 Task: Use a combination of EQ and compression to control sibilance.
Action: Mouse moved to (5, 13)
Screenshot: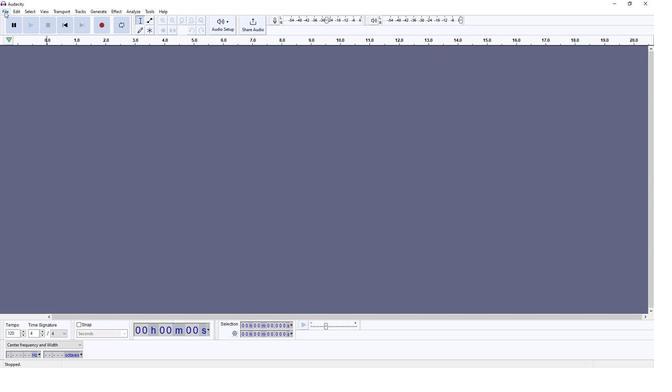 
Action: Mouse pressed left at (5, 13)
Screenshot: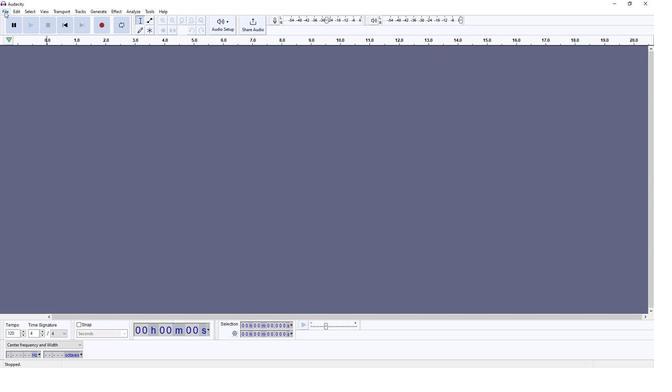 
Action: Mouse moved to (102, 77)
Screenshot: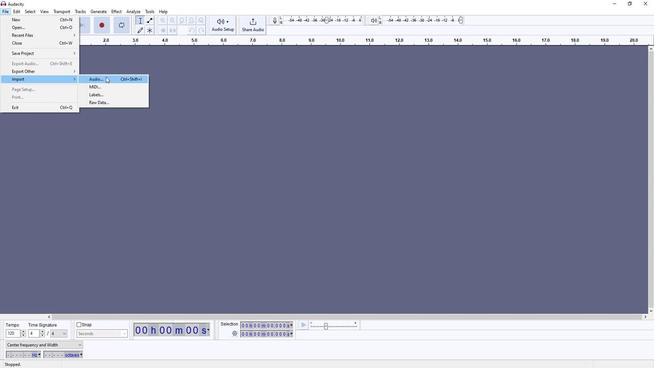 
Action: Mouse pressed left at (102, 77)
Screenshot: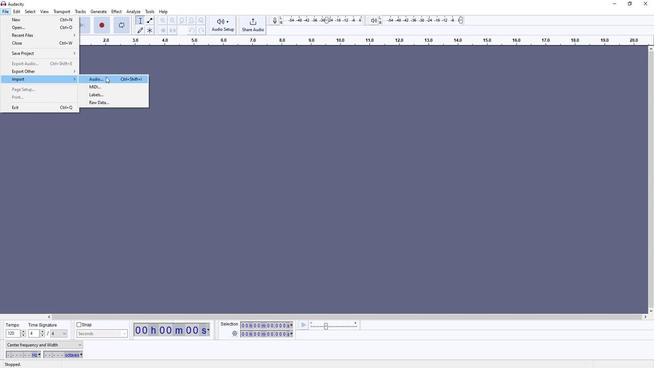 
Action: Mouse moved to (79, 103)
Screenshot: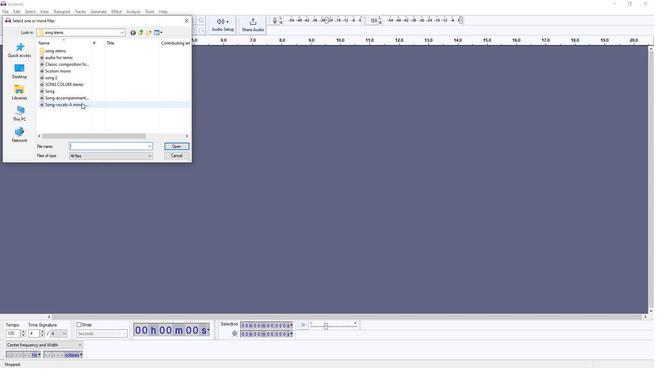 
Action: Mouse pressed left at (79, 103)
Screenshot: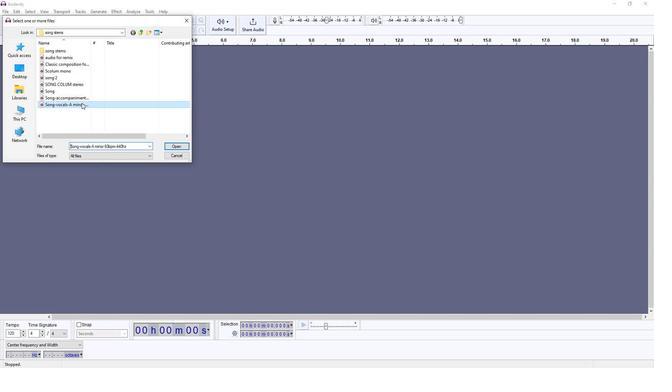 
Action: Mouse moved to (174, 145)
Screenshot: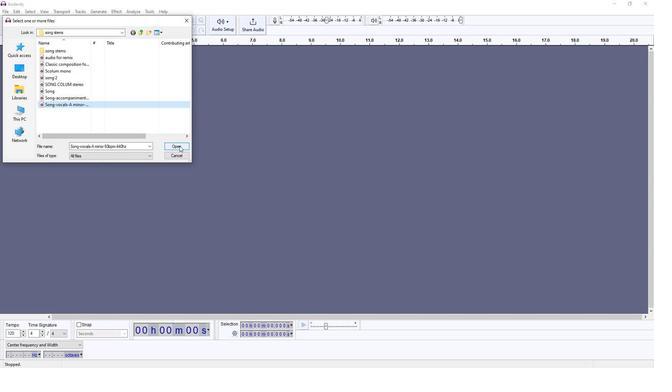 
Action: Mouse pressed left at (174, 145)
Screenshot: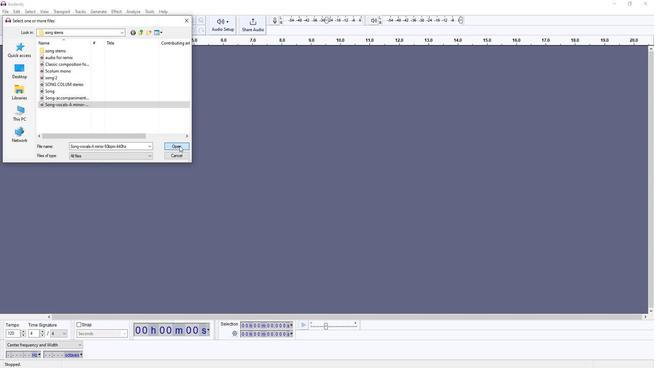 
Action: Mouse moved to (82, 82)
Screenshot: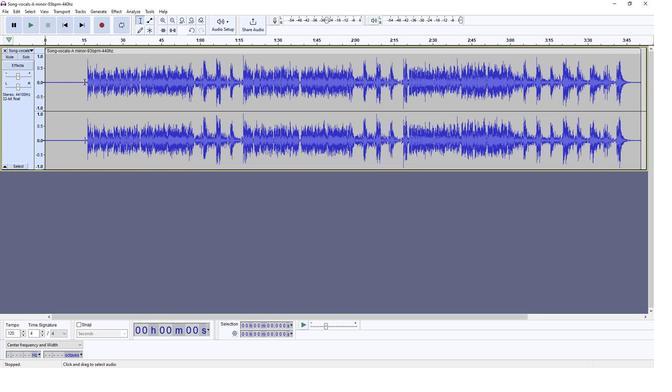 
Action: Mouse pressed left at (82, 82)
Screenshot: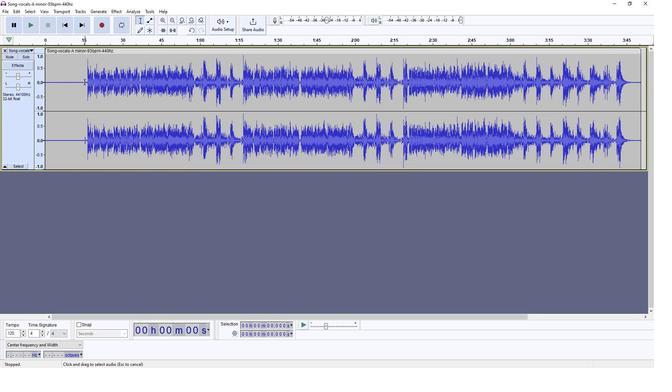 
Action: Mouse moved to (16, 14)
Screenshot: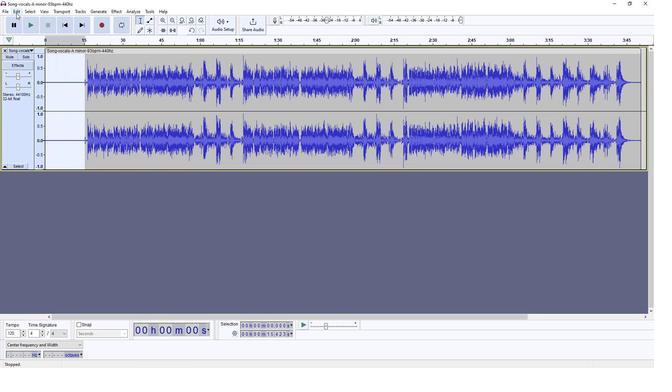 
Action: Mouse pressed left at (16, 14)
Screenshot: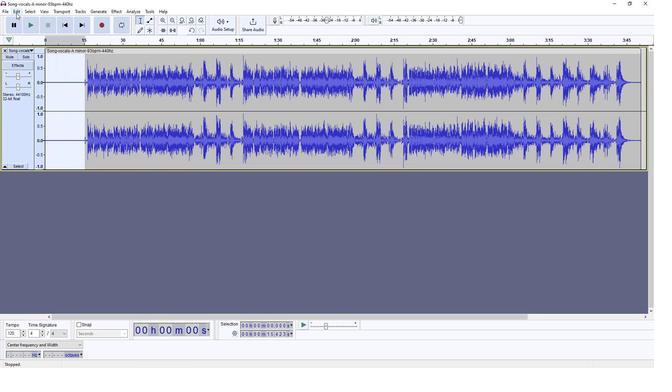 
Action: Mouse moved to (25, 36)
Screenshot: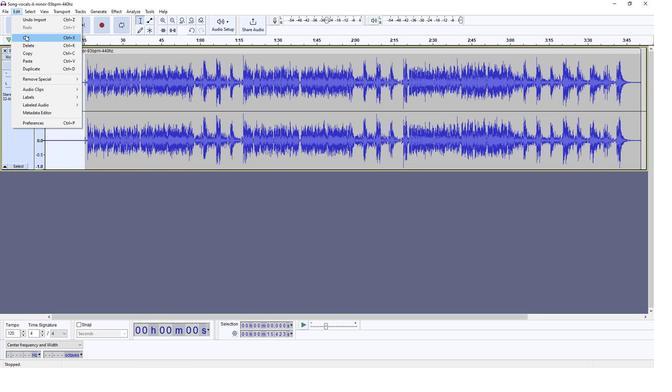 
Action: Mouse pressed left at (25, 36)
Screenshot: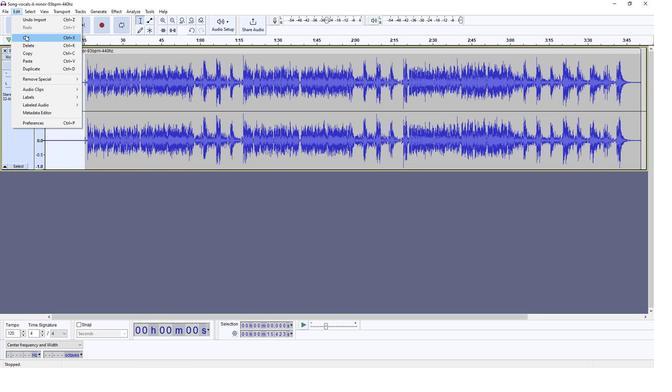 
Action: Mouse moved to (582, 57)
Screenshot: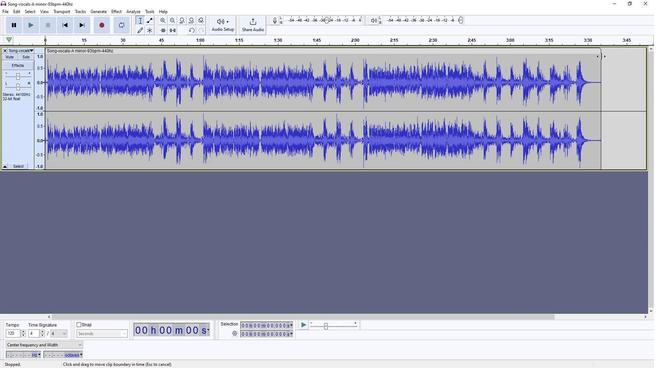 
Action: Mouse pressed left at (582, 57)
Screenshot: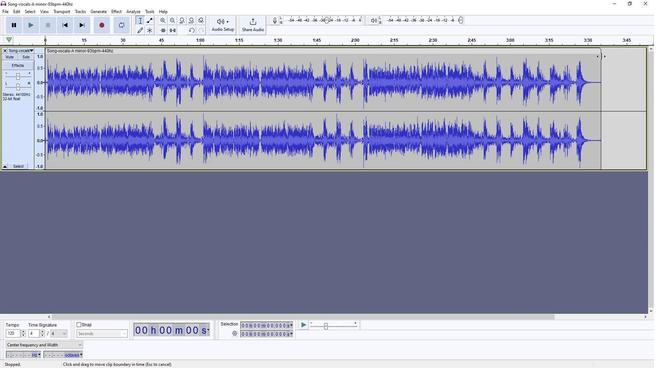 
Action: Mouse moved to (199, 66)
Screenshot: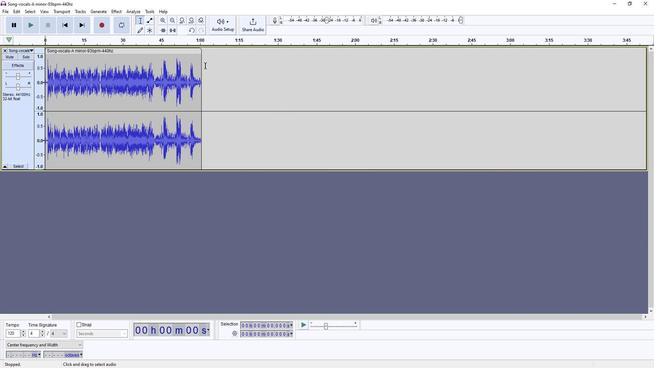 
Action: Mouse pressed left at (199, 66)
Screenshot: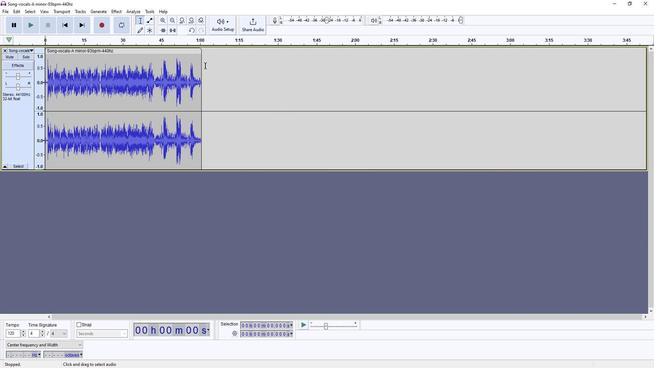 
Action: Mouse moved to (31, 28)
Screenshot: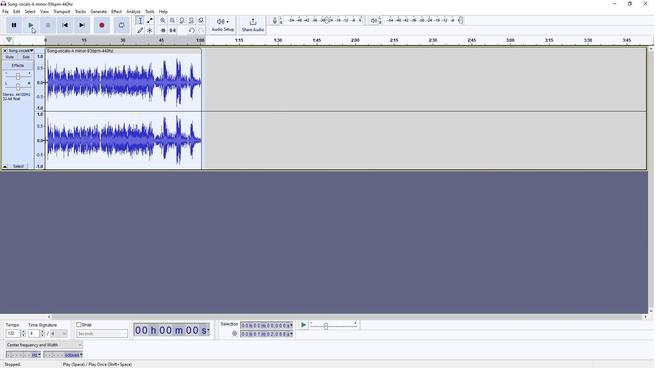 
Action: Mouse pressed left at (31, 28)
Screenshot: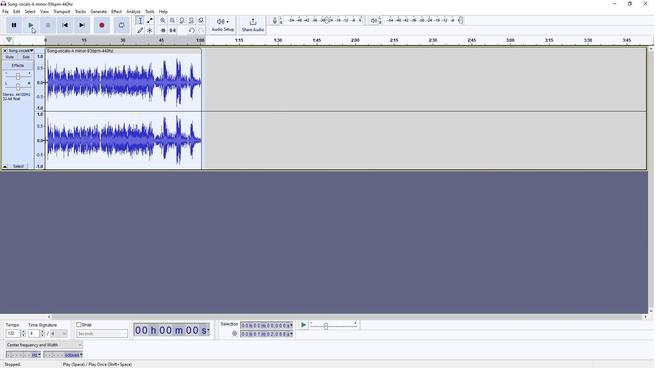 
Action: Mouse moved to (48, 25)
Screenshot: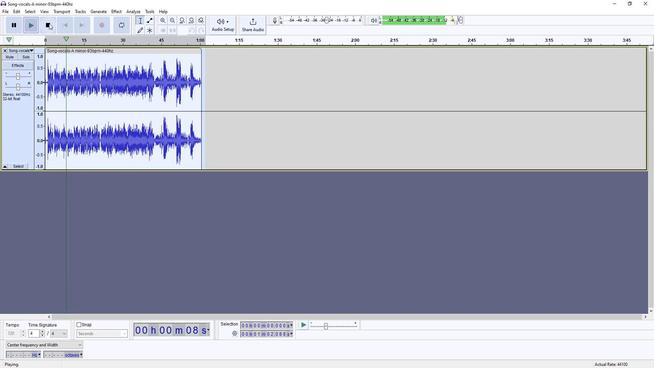 
Action: Mouse pressed left at (48, 25)
Screenshot: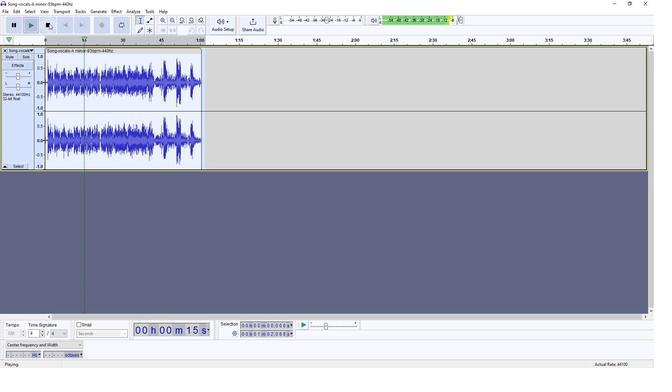 
Action: Mouse moved to (112, 11)
Screenshot: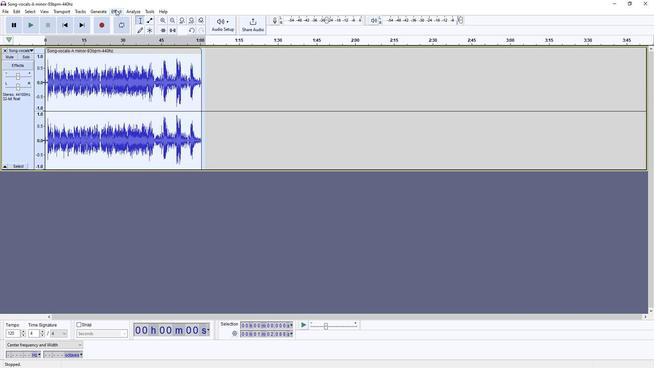 
Action: Mouse pressed left at (112, 11)
Screenshot: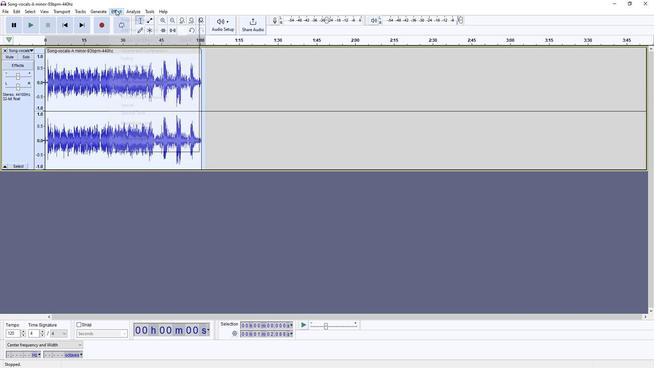 
Action: Mouse moved to (211, 184)
Screenshot: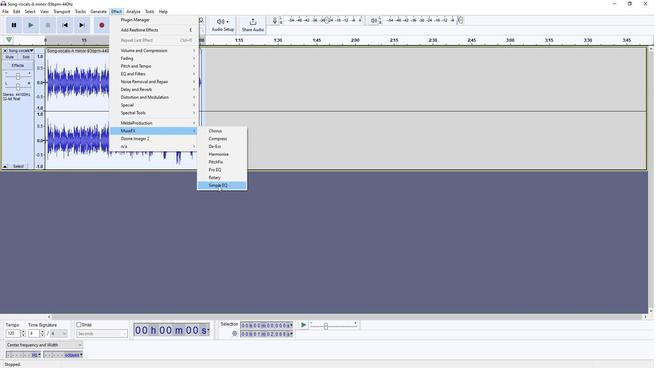 
Action: Mouse pressed left at (211, 184)
Screenshot: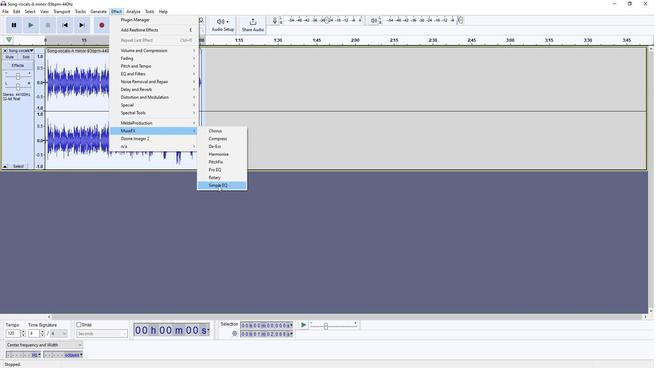 
Action: Mouse moved to (321, 123)
Screenshot: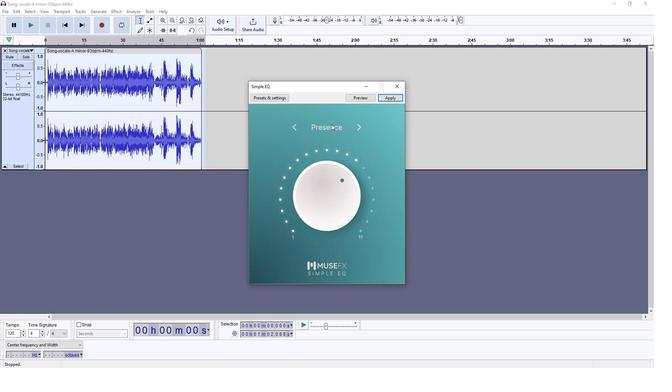 
Action: Mouse pressed left at (321, 123)
Screenshot: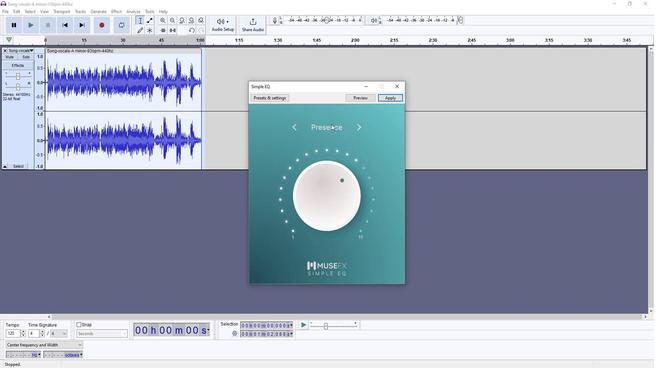 
Action: Mouse moved to (319, 213)
Screenshot: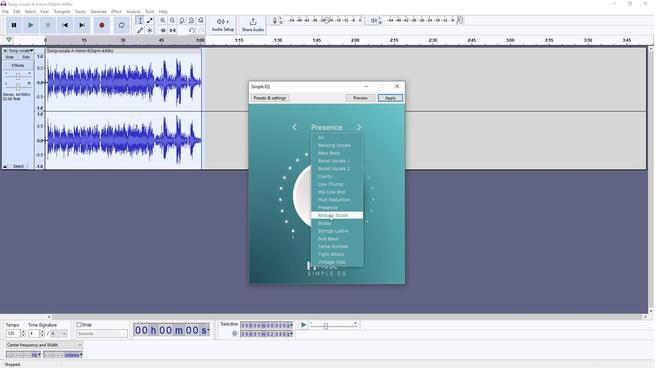 
Action: Mouse pressed left at (319, 213)
Screenshot: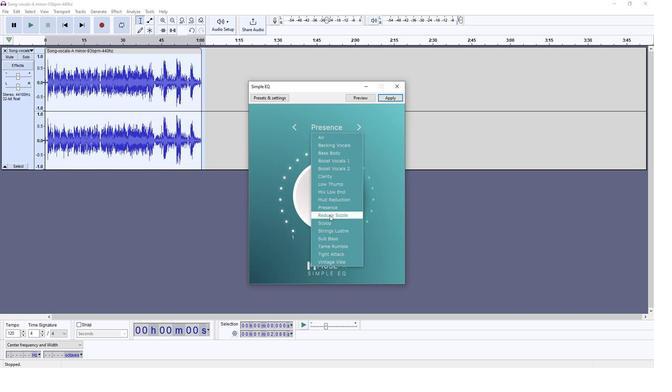 
Action: Mouse moved to (344, 98)
Screenshot: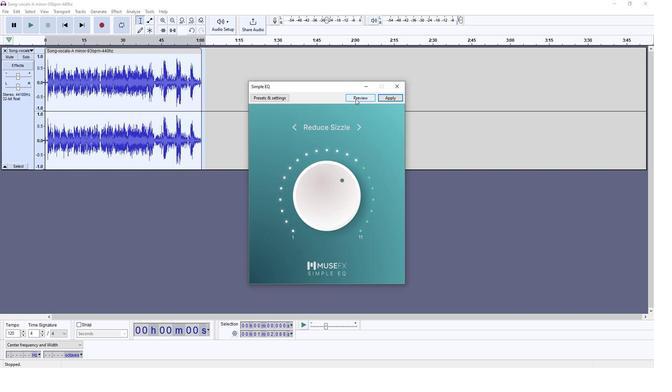 
Action: Mouse pressed left at (344, 98)
Screenshot: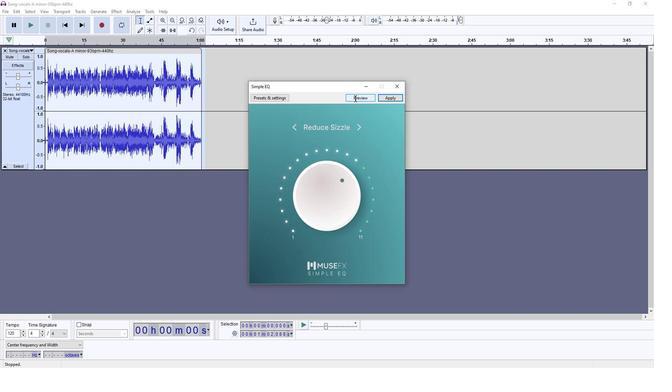 
Action: Mouse moved to (377, 97)
Screenshot: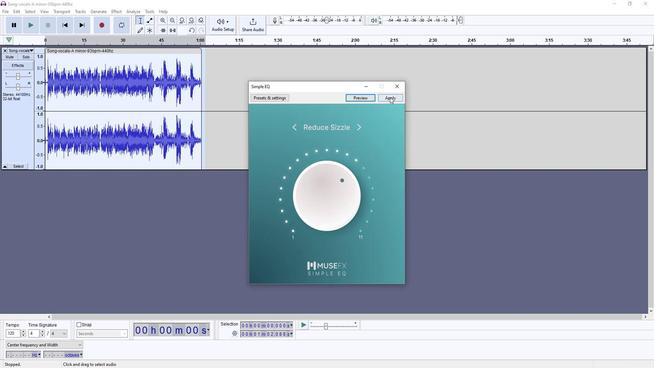 
Action: Mouse pressed left at (377, 97)
Screenshot: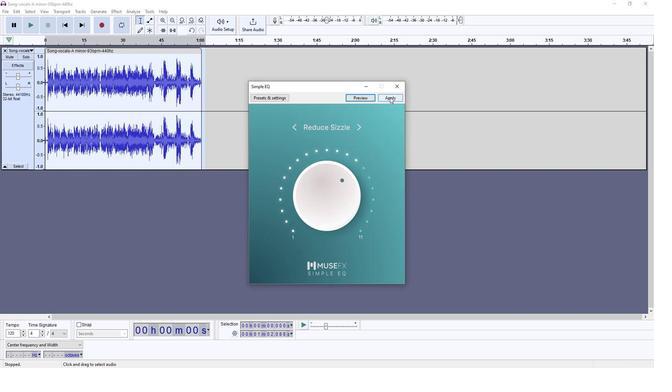 
Action: Mouse moved to (113, 12)
Screenshot: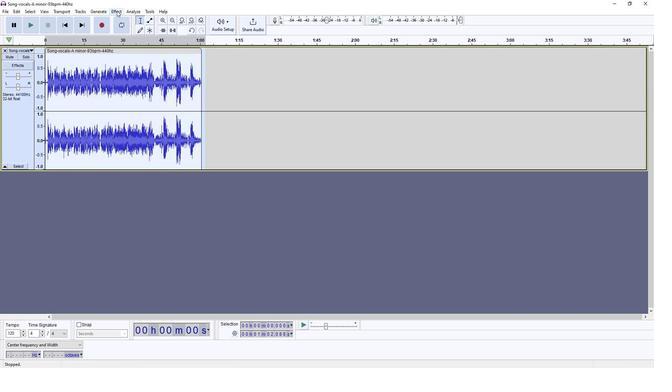 
Action: Mouse pressed left at (113, 12)
Screenshot: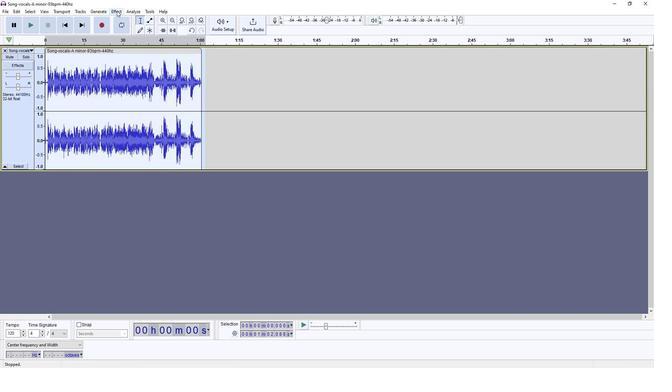 
Action: Mouse moved to (219, 212)
Screenshot: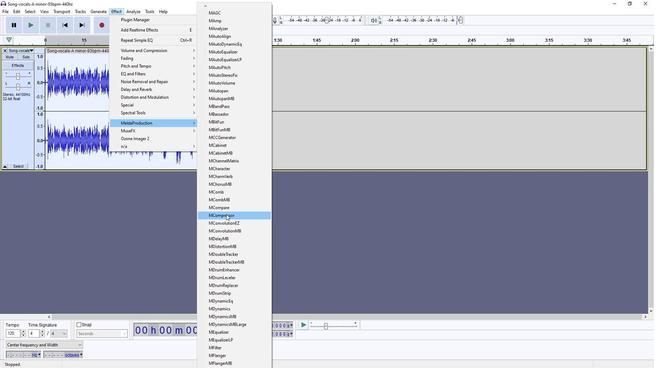 
Action: Mouse pressed left at (219, 212)
Screenshot: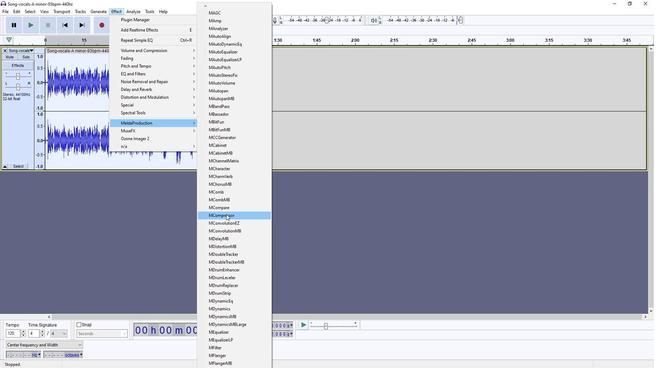 
Action: Mouse moved to (299, 107)
Screenshot: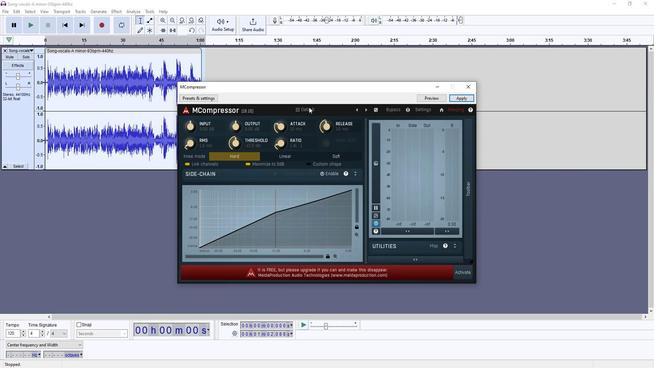 
Action: Mouse pressed left at (299, 107)
Screenshot: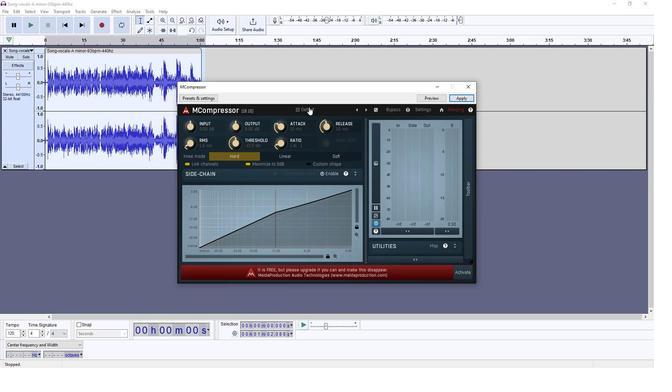 
Action: Mouse moved to (322, 187)
Screenshot: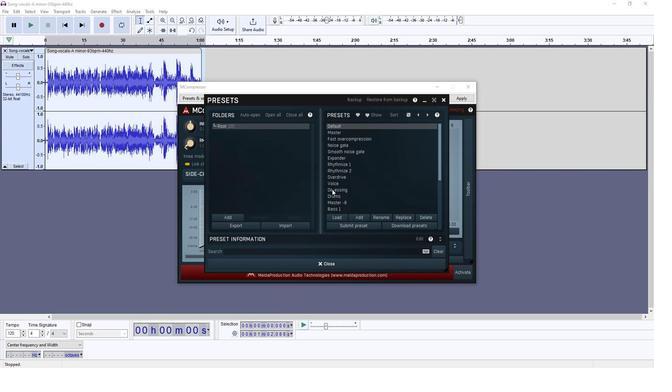 
Action: Mouse pressed left at (322, 187)
Screenshot: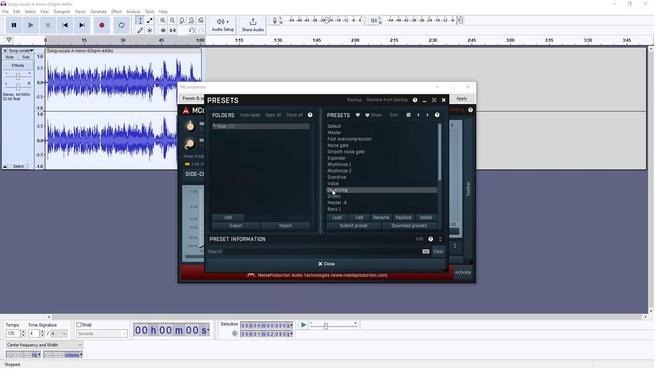
Action: Mouse moved to (322, 188)
Screenshot: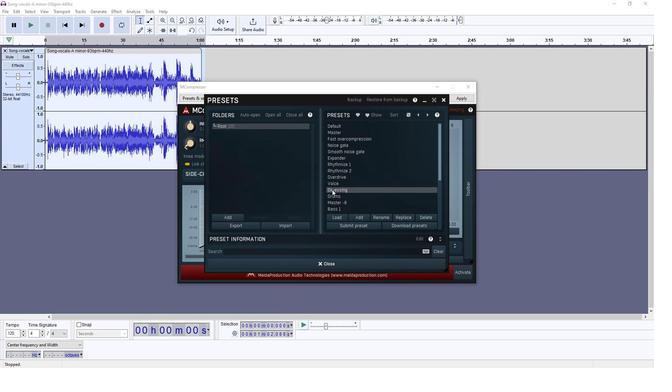 
Action: Mouse pressed left at (322, 188)
Screenshot: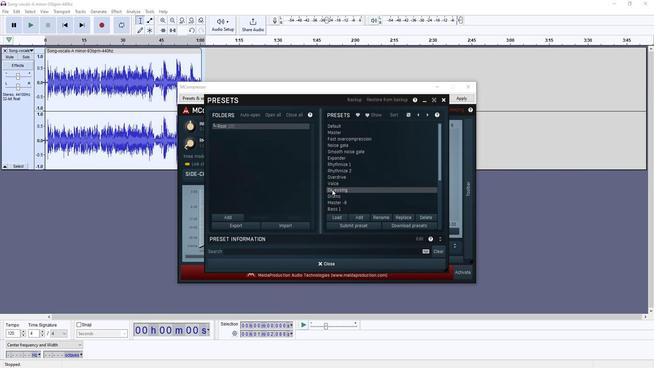 
Action: Mouse pressed left at (322, 188)
Screenshot: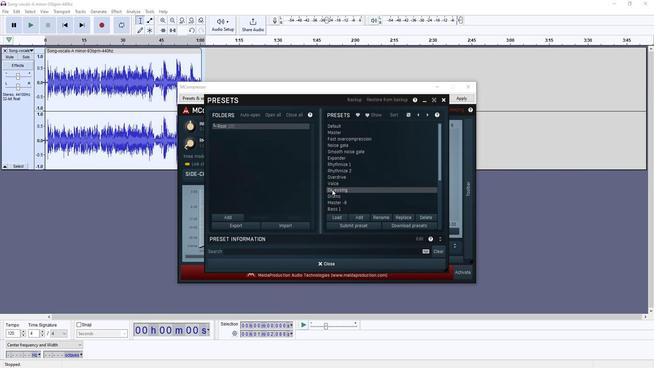 
Action: Mouse moved to (428, 98)
Screenshot: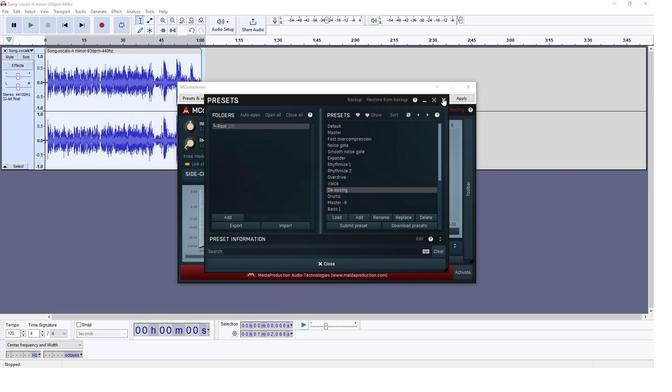 
Action: Mouse pressed left at (428, 98)
Screenshot: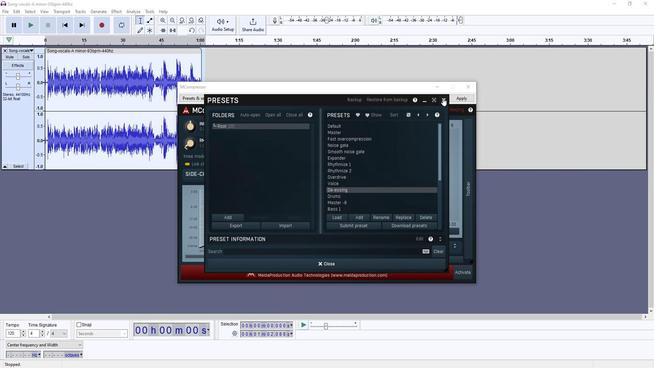 
Action: Mouse moved to (227, 126)
Screenshot: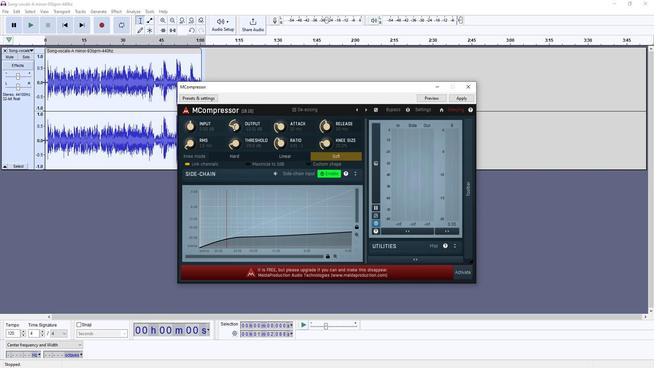 
Action: Mouse pressed left at (227, 126)
Screenshot: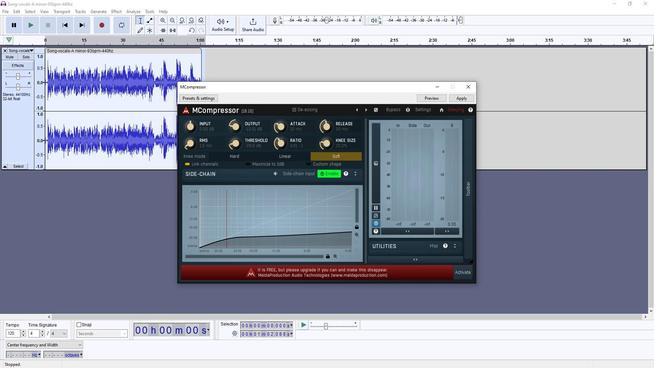 
Action: Mouse moved to (409, 98)
Screenshot: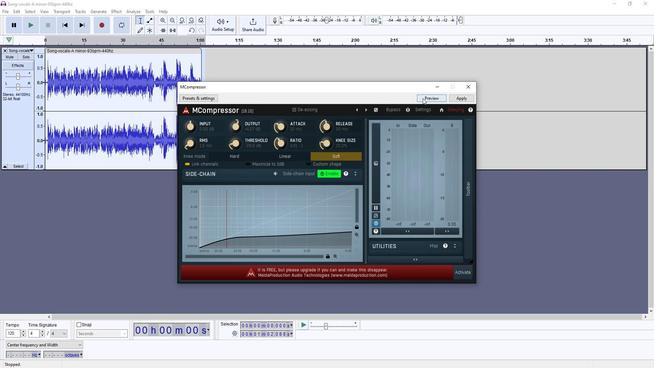 
Action: Mouse pressed left at (409, 98)
Screenshot: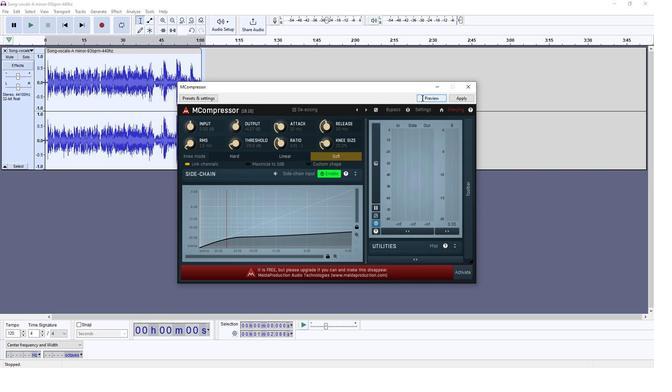 
Action: Mouse moved to (445, 96)
Screenshot: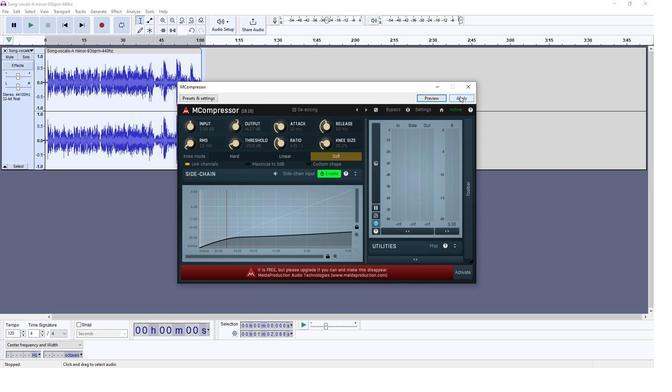 
Action: Mouse pressed left at (445, 96)
Screenshot: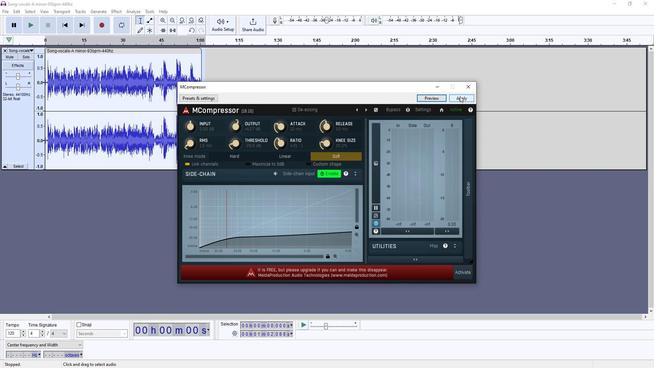 
Action: Mouse moved to (17, 77)
Screenshot: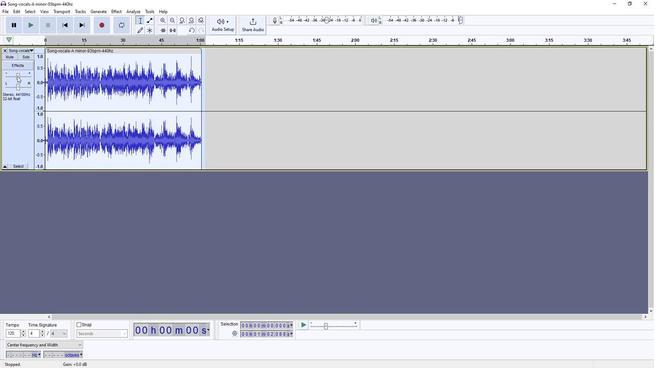 
Action: Mouse pressed left at (17, 77)
Screenshot: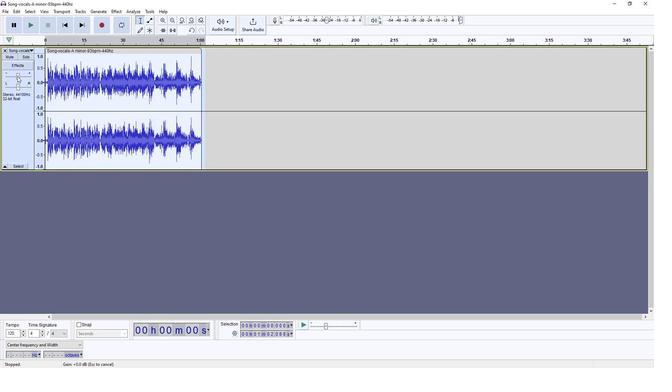 
Action: Mouse moved to (30, 28)
Screenshot: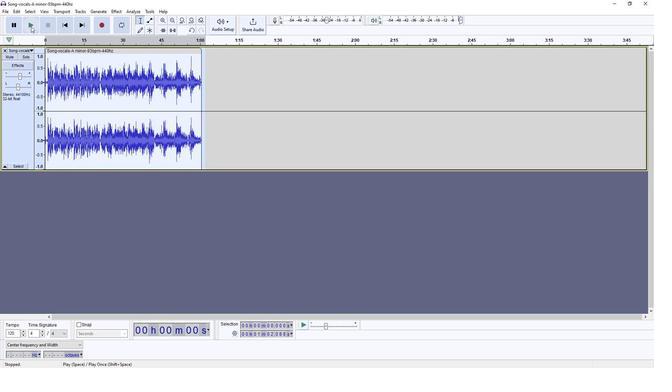 
Action: Mouse pressed left at (30, 28)
Screenshot: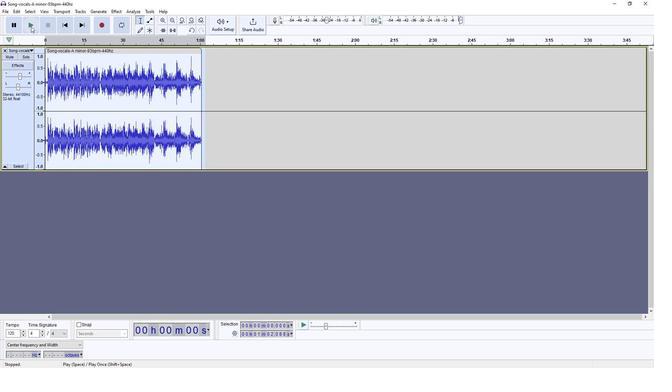 
Action: Mouse moved to (46, 28)
Screenshot: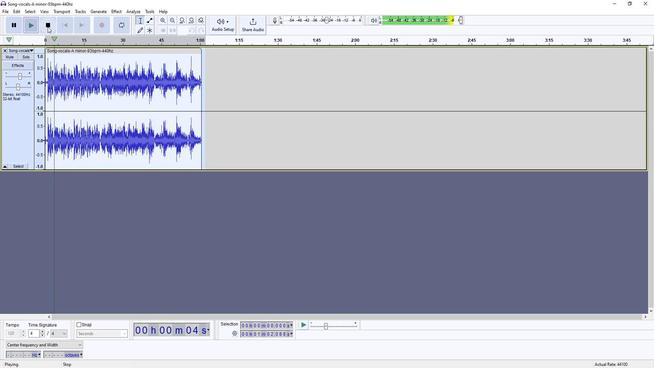
Action: Mouse pressed left at (46, 28)
Screenshot: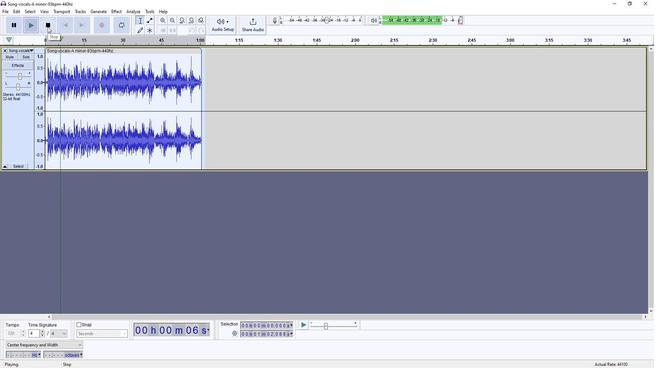 
Action: Mouse moved to (7, 13)
Screenshot: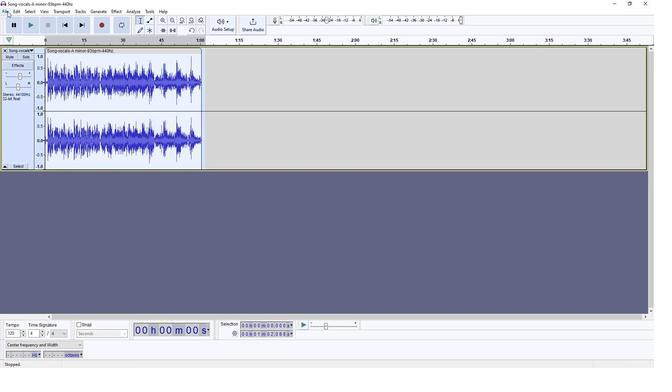 
Action: Mouse pressed left at (7, 13)
Screenshot: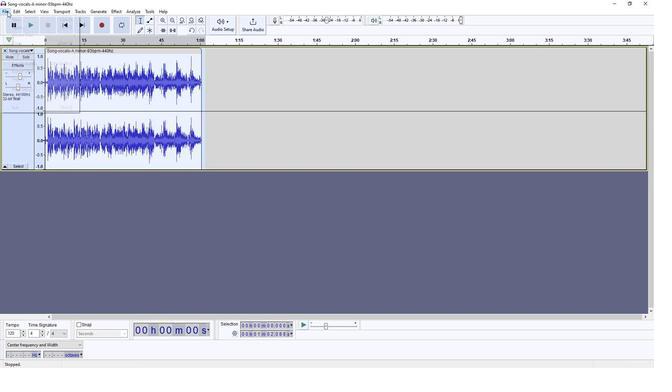 
Action: Mouse moved to (102, 59)
Screenshot: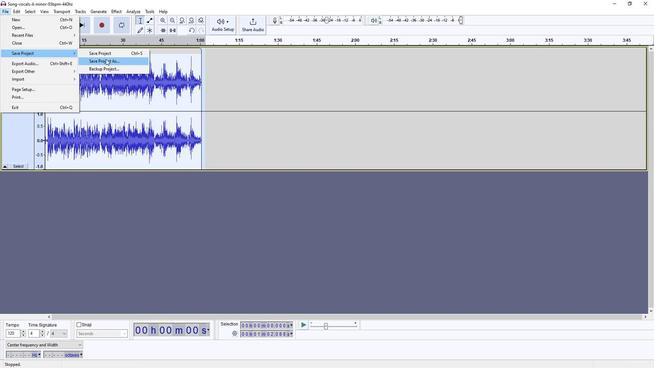 
Action: Mouse pressed left at (102, 59)
Screenshot: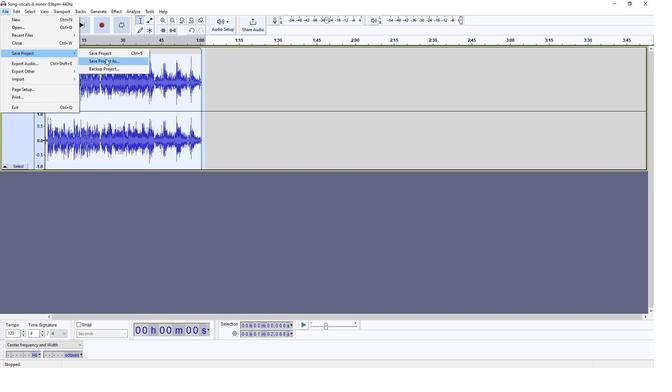 
Action: Mouse moved to (102, 59)
Screenshot: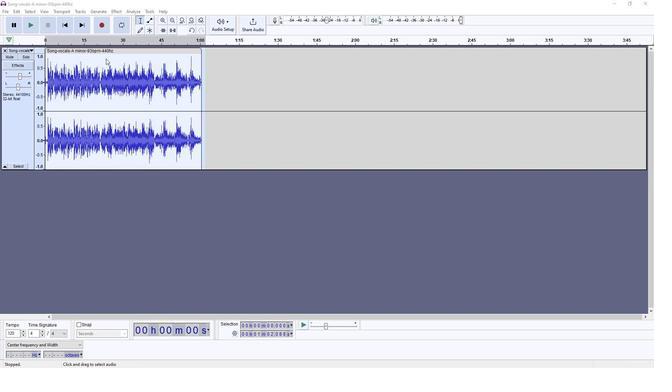 
Action: Key pressed <Key.backspace><Key.shift>Controling<Key.space><Key.shift>Sibilance<Key.space>using<Key.space><Key.shift>EQ<Key.space>and<Key.space><Key.shift>Compression
Screenshot: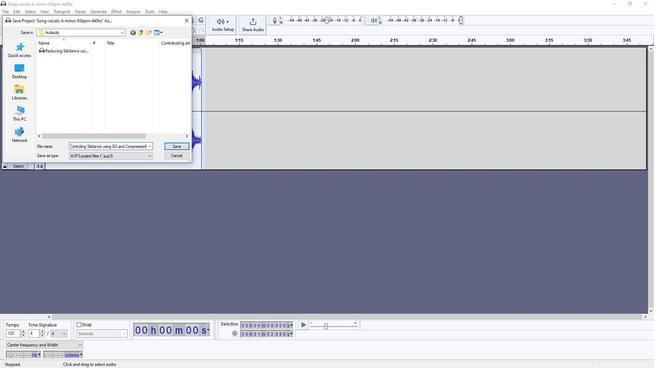 
Action: Mouse moved to (171, 144)
Screenshot: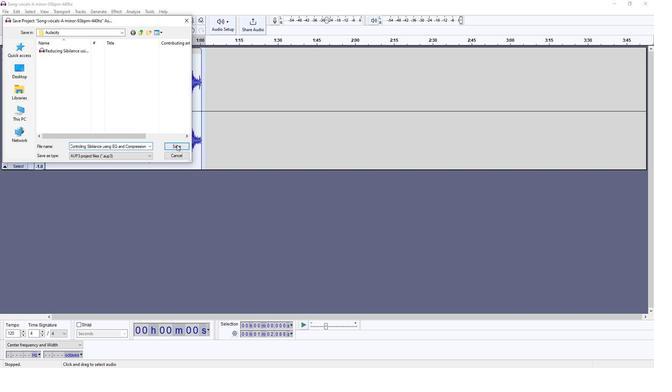 
Action: Mouse pressed left at (171, 144)
Screenshot: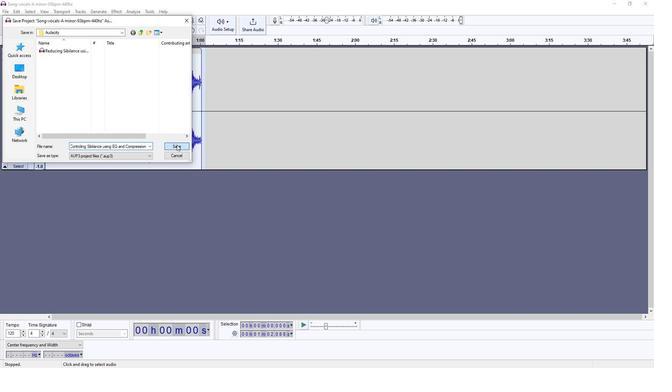 
Action: Mouse moved to (142, 160)
Screenshot: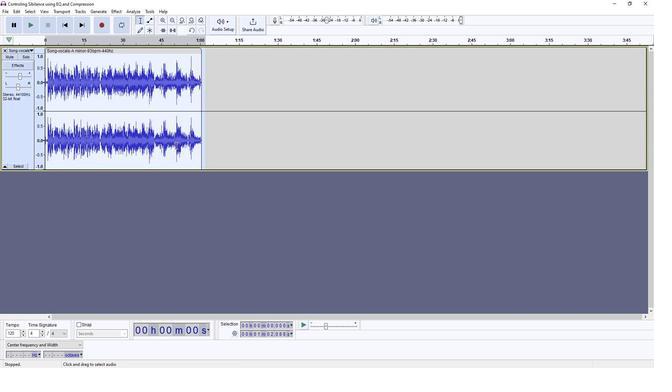 
